 Task: Open a blank google sheet and write heading  Expense ManagerAdd Datesin a column and its values below  '2023-05-01, 2023-05-03, 2023-05-05, 2023-05-10, 2023-05-15, 2023-05-20, 2023-05-25 & 2023-05-31'Add Categories in next column and its values below  Food, Transportation, Utilities, Food, Housing, Entertainment, Utilities & FoodAdd Descriptionsin next column and its values below  Grocery Store, Bus Fare, Internet Bill, Restaurant, Rent, Movie Tickets, Electricity Bill & Grocery StoreAdd Amountin next column and its values below  $50, $5, $60, $30, $800, $20, $70 & $40Save page CashBook analysisbook
Action: Mouse moved to (256, 169)
Screenshot: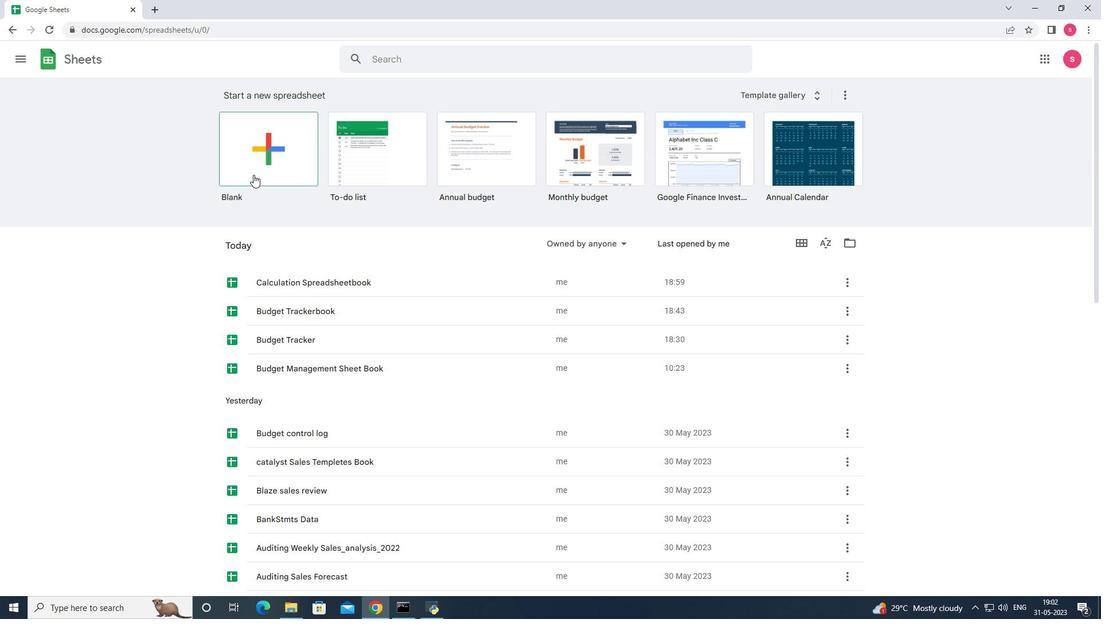 
Action: Mouse pressed left at (256, 169)
Screenshot: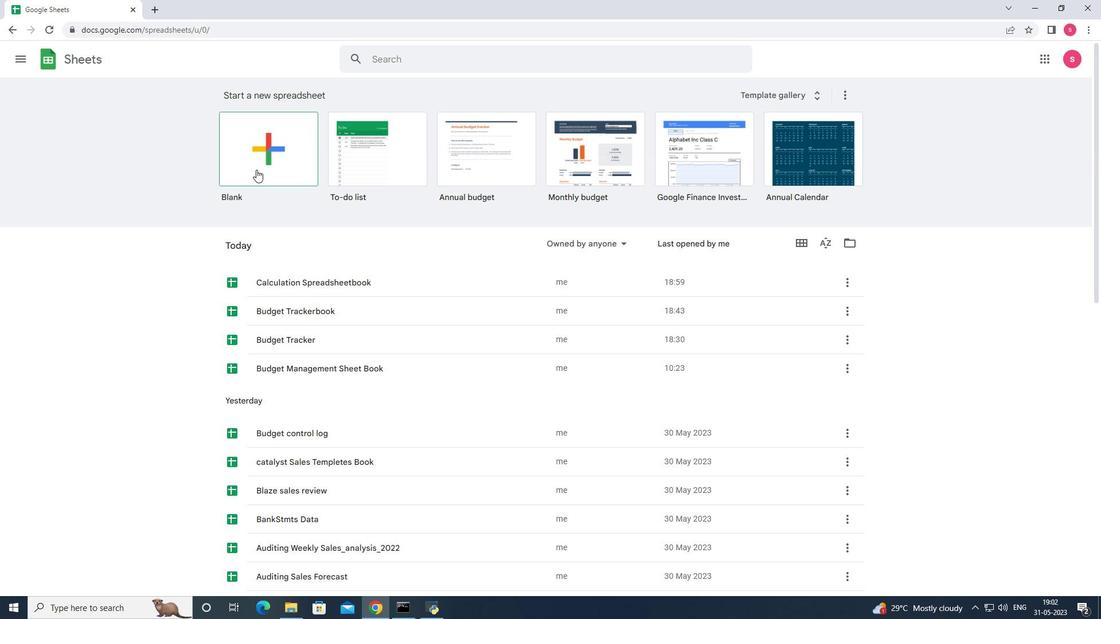 
Action: Key pressed <Key.shift>e<Key.backspace><Key.shift><Key.shift><Key.shift><Key.shift><Key.shift><Key.shift><Key.shift><Key.shift><Key.shift><Key.shift><Key.shift><Key.shift><Key.shift>Expense<Key.space><Key.shift>Manager<Key.enter><Key.shift><Key.shift><Key.shift><Key.shift><Key.shift><Key.shift><Key.shift><Key.shift><Key.shift><Key.shift><Key.shift><Key.shift><Key.shift><Key.shift><Key.shift><Key.shift><Key.shift><Key.shift><Key.shift>Dates<Key.enter>2023-05-01<Key.enter>2023-05-03<Key.enter>2023-05-05<Key.enter>2023-02<Key.backspace>5-10<Key.enter>2023-05-15<Key.enter>2023-05-20<Key.enter>2023-05-0<Key.backspace>25<Key.enter>2023-05-31<Key.enter><Key.right><Key.up><Key.up><Key.up><Key.up><Key.up><Key.up><Key.up><Key.up><Key.up><Key.shift>cat<Key.backspace><Key.backspace><Key.backspace><Key.shift>Categories<Key.down><Key.shift>Food<Key.enter><Key.shift>Transportation<Key.shift><Key.enter><Key.shift>Utilities<Key.enter><Key.shift><Key.shift><Key.shift><Key.shift><Key.shift>Food<Key.enter><Key.shift>Housing<Key.enter><Key.shift><Key.shift>Entertainment<Key.enter><Key.shift><Key.shift><Key.shift><Key.shift><Key.shift><Key.shift><Key.shift><Key.shift><Key.shift><Key.shift>Utilities<Key.enter><Key.shift><Key.shift><Key.shift><Key.shift><Key.shift><Key.shift><Key.shift><Key.shift><Key.shift><Key.shift><Key.shift><Key.shift><Key.shift><Key.shift><Key.shift><Key.shift><Key.shift><Key.shift><Key.shift><Key.shift><Key.shift><Key.shift><Key.shift><Key.shift><Key.shift><Key.shift><Key.shift><Key.shift><Key.shift><Key.shift><Key.shift><Key.shift><Key.shift><Key.shift><Key.shift><Key.shift>Food<Key.right><Key.up><Key.up><Key.up><Key.up><Key.up><Key.up><Key.up><Key.up><Key.shift>Descriptions<Key.down><Key.shift><Key.shift><Key.shift><Key.shift><Key.shift><Key.shift><Key.shift><Key.shift><Key.shift><Key.shift>Grocery<Key.space><Key.shift><Key.shift><Key.shift>Store<Key.enter><Key.shift><Key.shift>Bus<Key.space><Key.shift>Fare<Key.enter><Key.shift><Key.shift>Internet<Key.space><Key.shift>Bill<Key.enter><Key.shift><Key.shift><Key.shift><Key.shift><Key.shift>Restaurant<Key.enter><Key.shift><Key.shift><Key.shift><Key.shift><Key.shift><Key.shift><Key.shift>Rent<Key.enter><Key.shift>Movie<Key.space><Key.shift>Tickets<Key.enter><Key.shift><Key.shift><Key.shift><Key.shift><Key.shift><Key.shift><Key.shift><Key.shift><Key.shift><Key.shift><Key.shift><Key.shift><Key.shift><Key.shift><Key.shift><Key.shift><Key.shift><Key.shift><Key.shift><Key.shift><Key.shift><Key.shift><Key.shift><Key.shift><Key.shift><Key.shift><Key.shift><Key.shift><Key.shift><Key.shift><Key.shift><Key.shift><Key.shift><Key.shift><Key.shift><Key.shift><Key.shift><Key.shift>Electricity<Key.space><Key.shift>Bill<Key.enter><Key.shift><Key.shift><Key.shift><Key.shift><Key.shift><Key.shift><Key.shift><Key.shift><Key.shift><Key.shift><Key.shift><Key.shift><Key.shift><Key.shift><Key.shift><Key.shift><Key.shift><Key.shift>Grocery<Key.space><Key.shift>Store<Key.right><Key.up><Key.up><Key.up><Key.up><Key.up><Key.up><Key.up><Key.up><Key.shift>Amount<Key.down>50<Key.enter>5<Key.enter>60<Key.enter>30<Key.enter>800<Key.enter>20<Key.enter>70<Key.enter>40
Screenshot: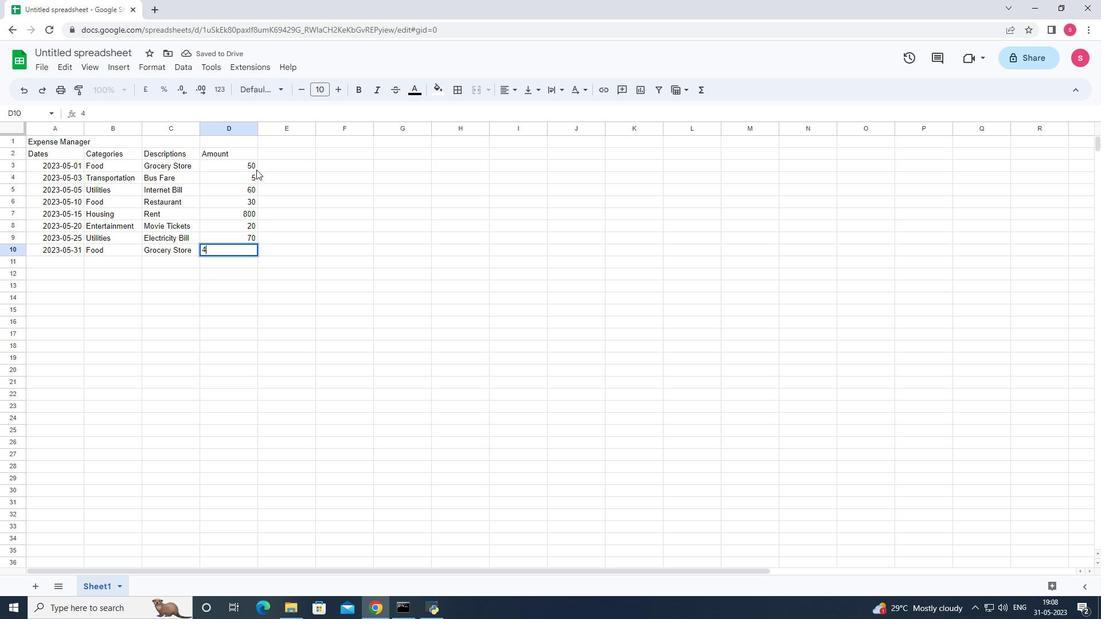 
Action: Mouse moved to (367, 267)
Screenshot: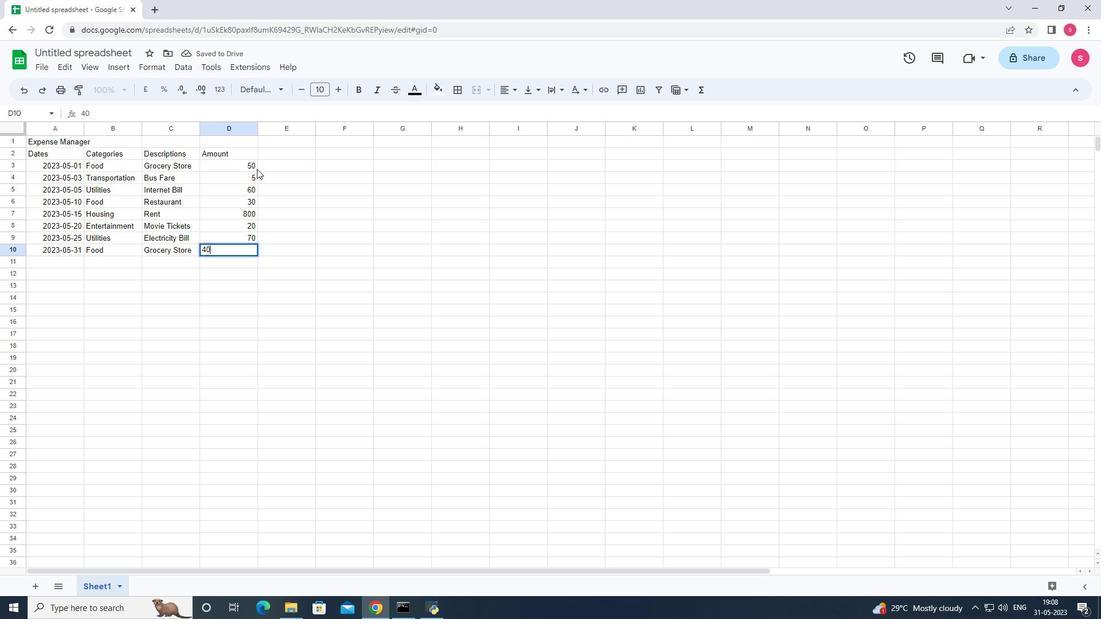 
Action: Mouse pressed left at (367, 267)
Screenshot: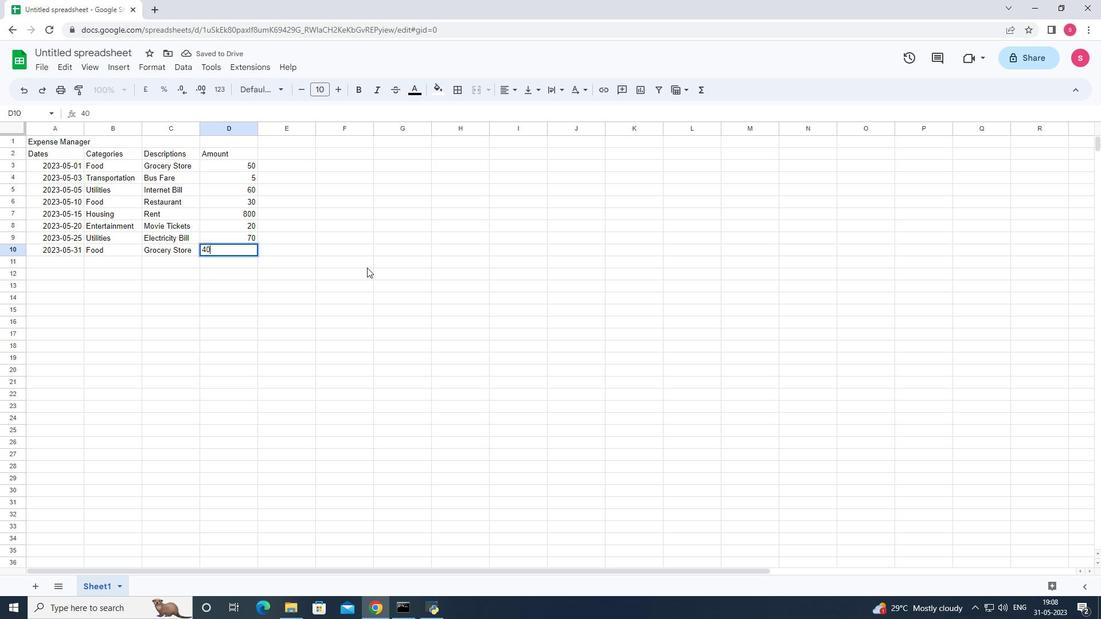 
Action: Mouse moved to (223, 168)
Screenshot: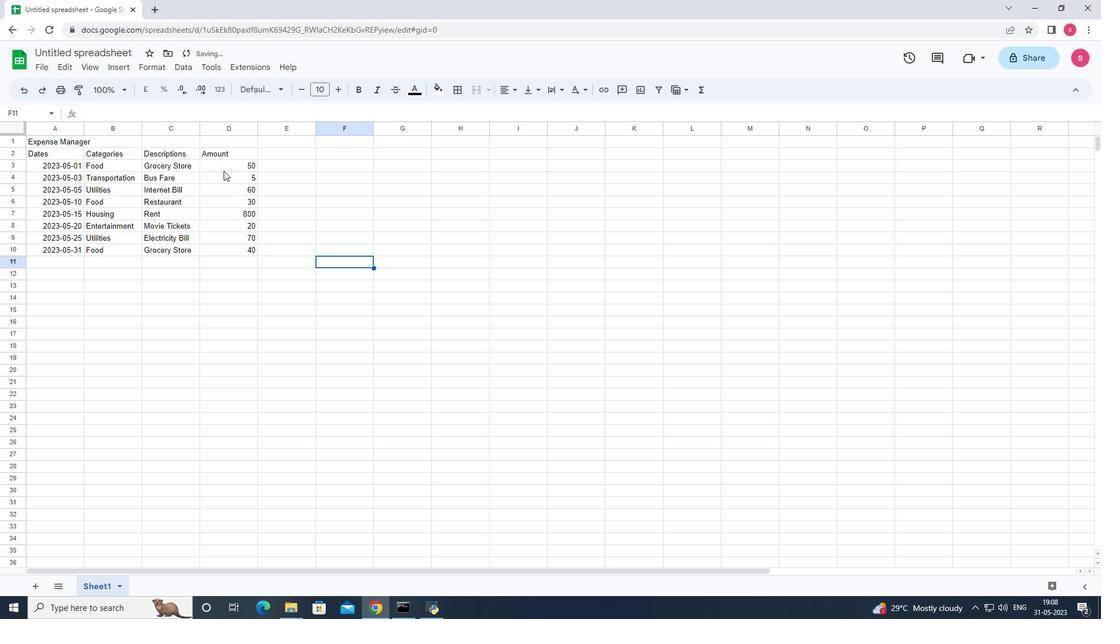 
Action: Mouse pressed left at (223, 168)
Screenshot: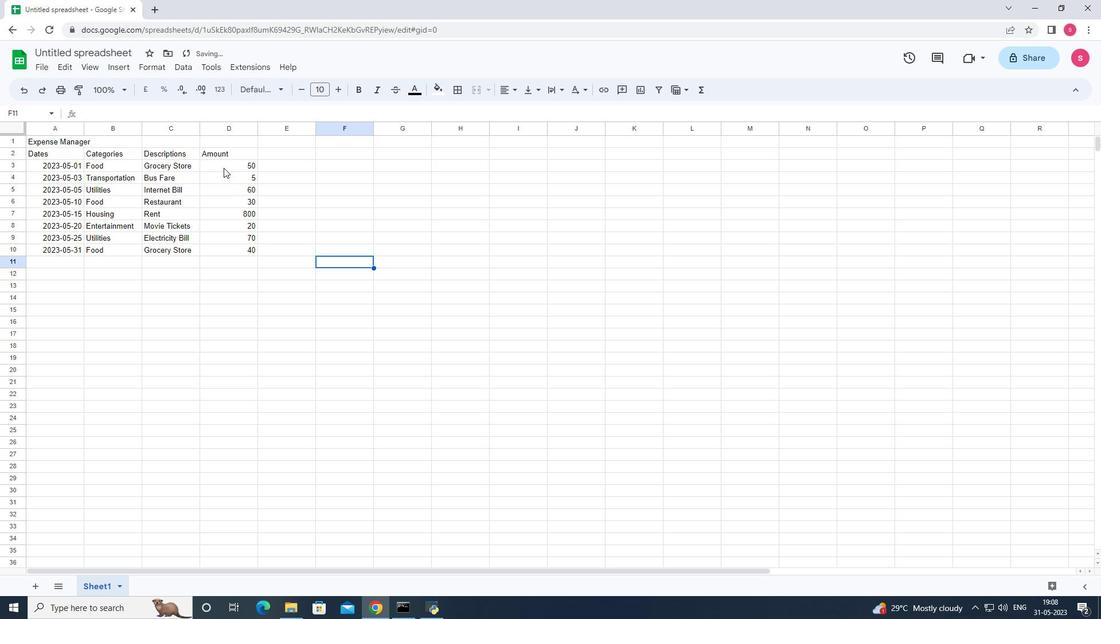 
Action: Mouse moved to (144, 68)
Screenshot: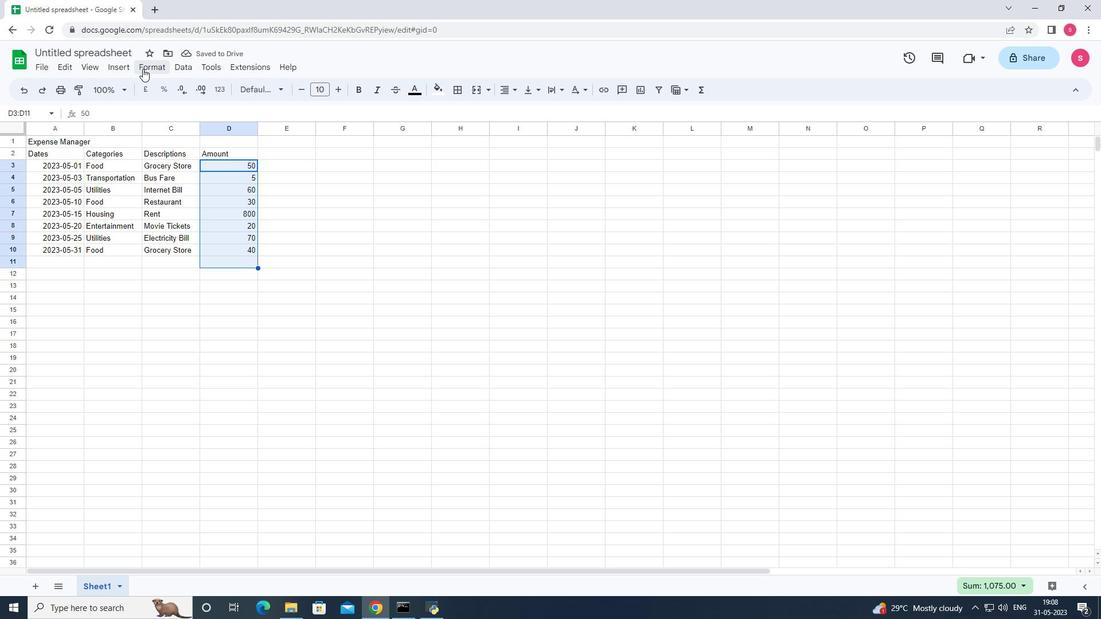 
Action: Mouse pressed left at (144, 68)
Screenshot: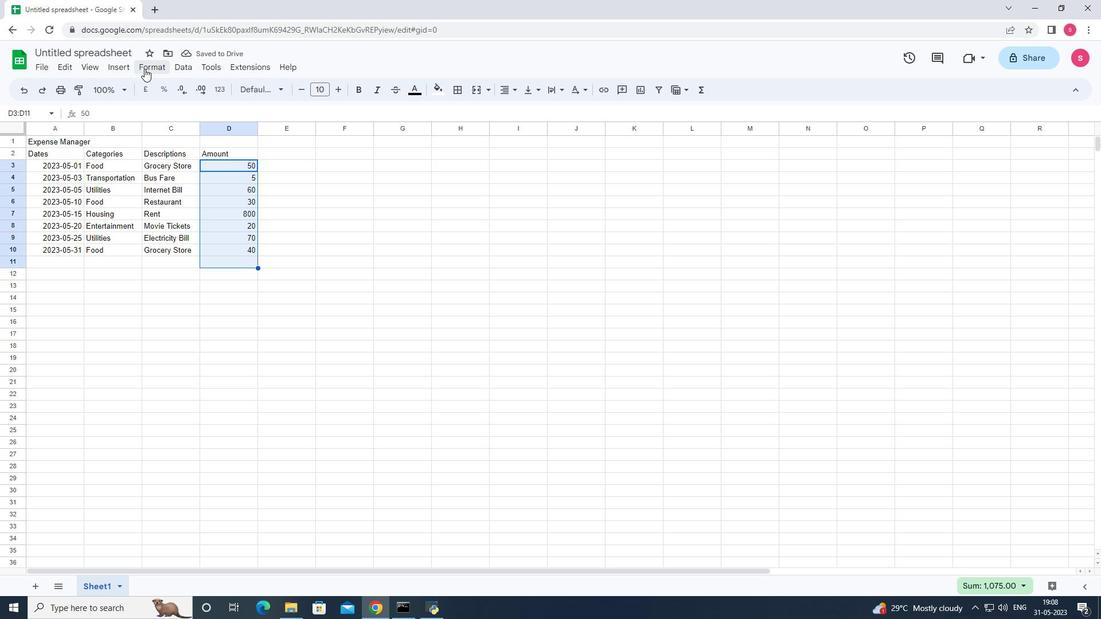 
Action: Mouse moved to (193, 119)
Screenshot: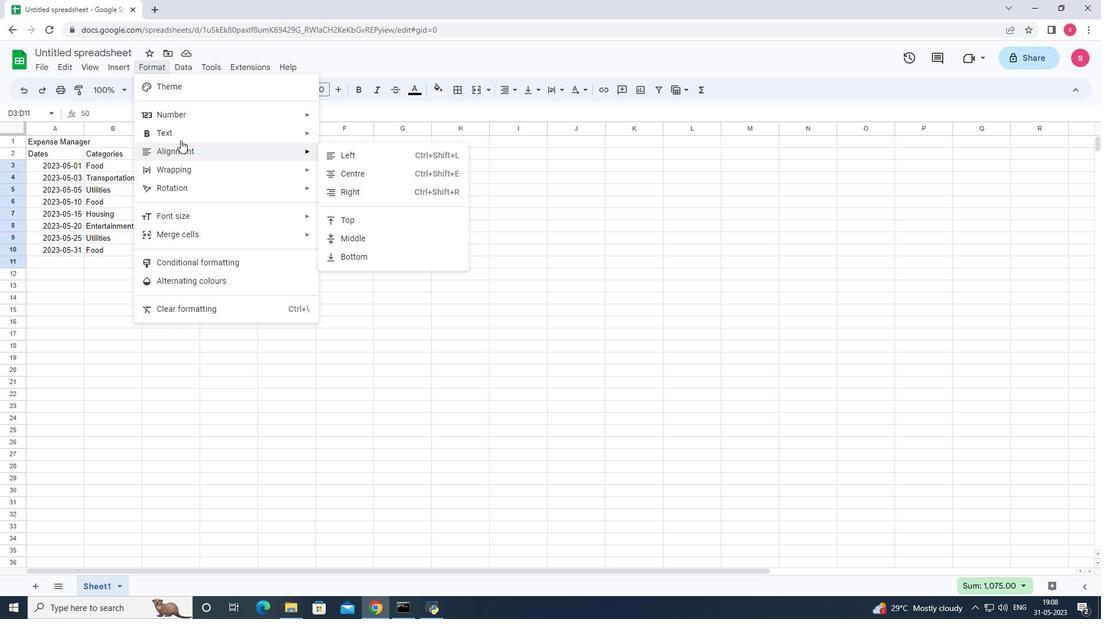 
Action: Mouse pressed left at (193, 119)
Screenshot: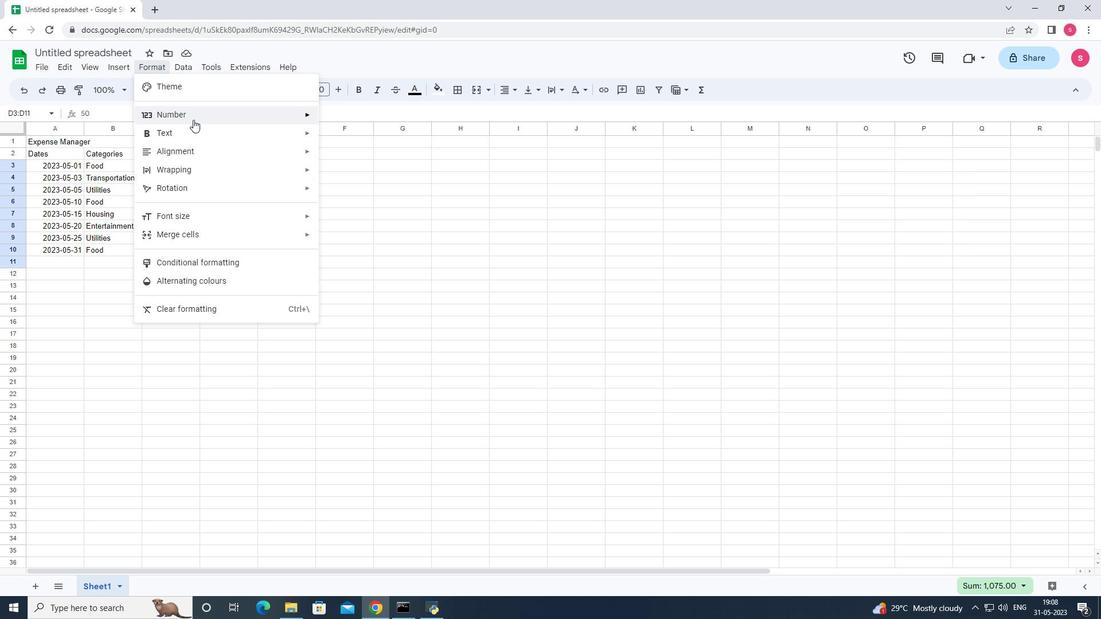 
Action: Mouse moved to (395, 460)
Screenshot: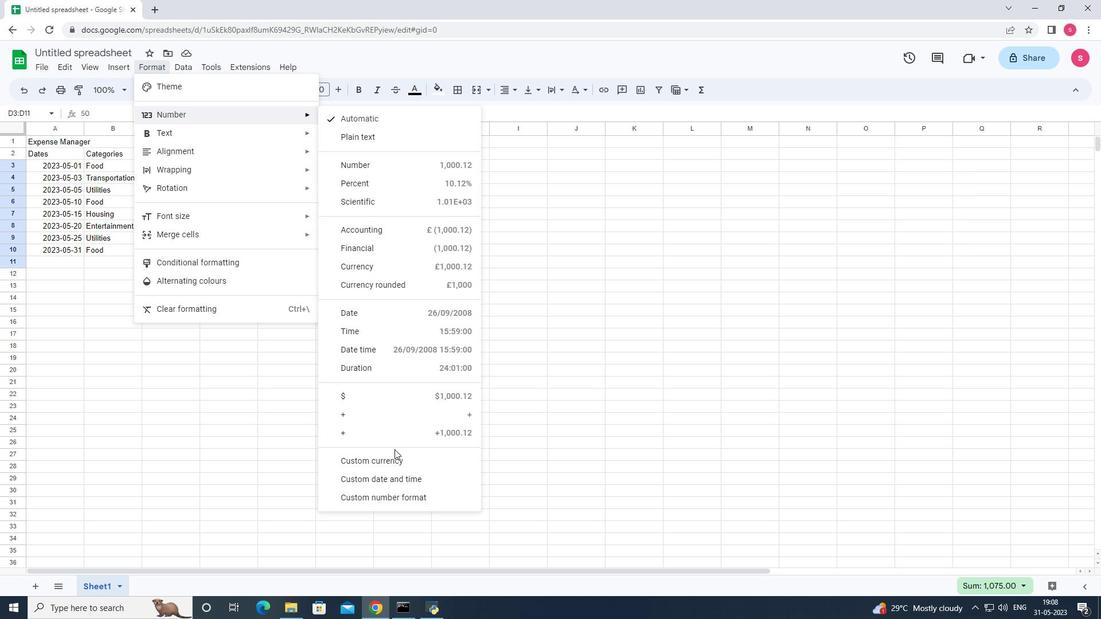 
Action: Mouse pressed left at (395, 460)
Screenshot: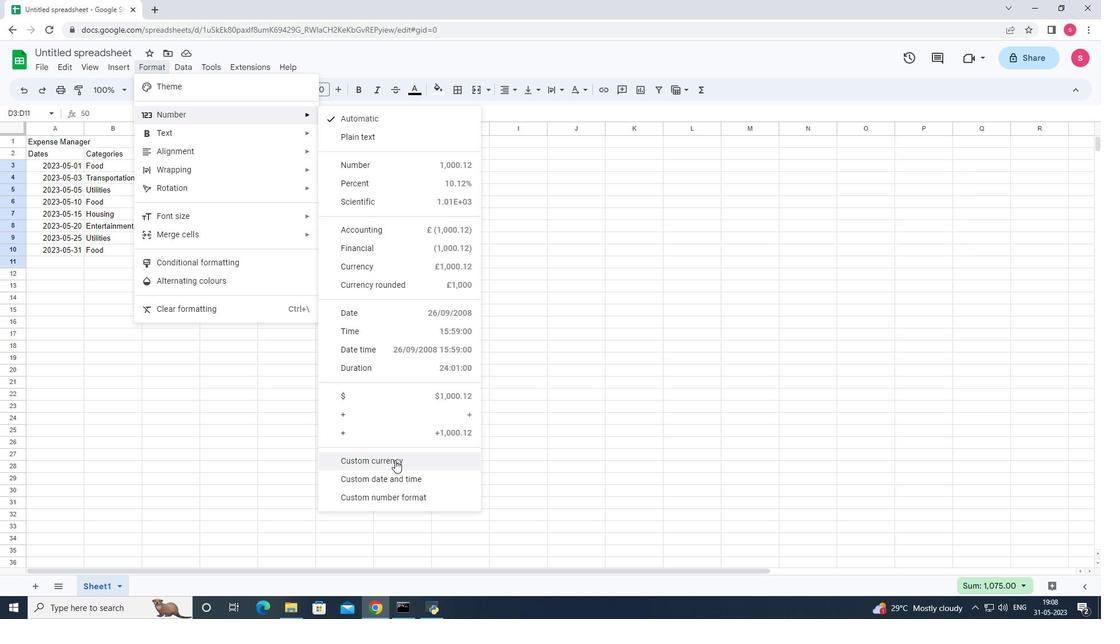 
Action: Mouse moved to (535, 245)
Screenshot: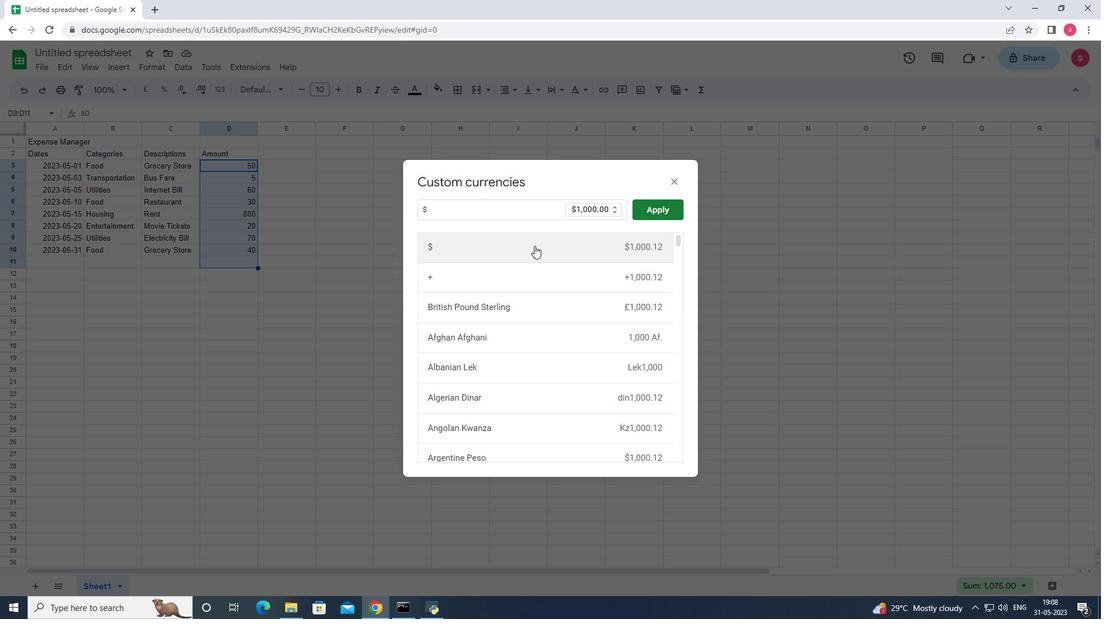 
Action: Mouse pressed left at (535, 245)
Screenshot: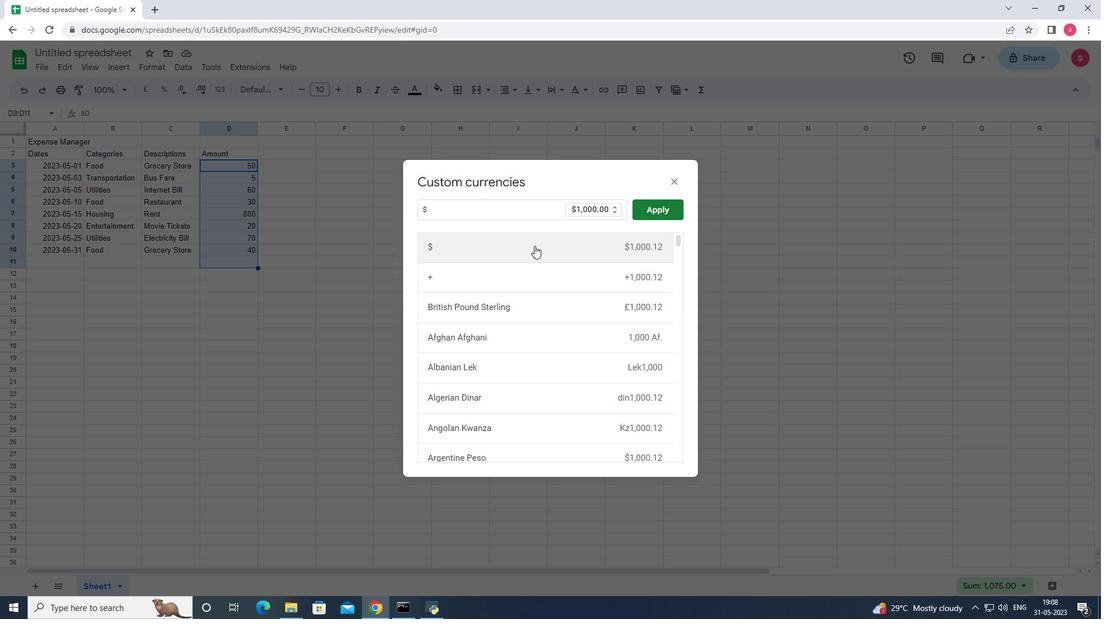 
Action: Mouse moved to (643, 215)
Screenshot: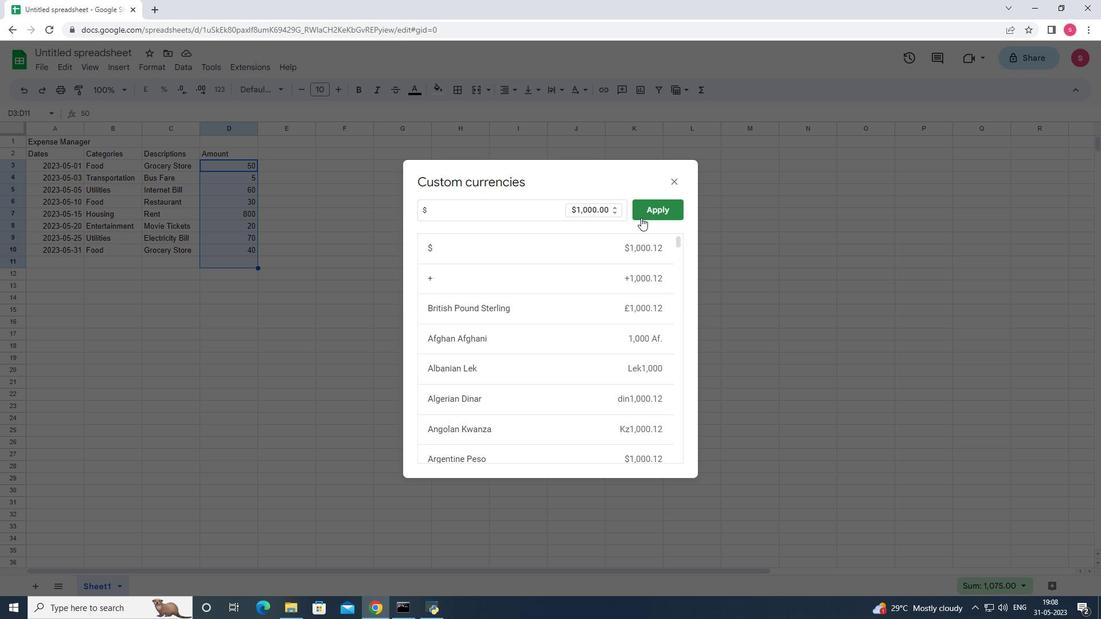 
Action: Mouse pressed left at (643, 215)
Screenshot: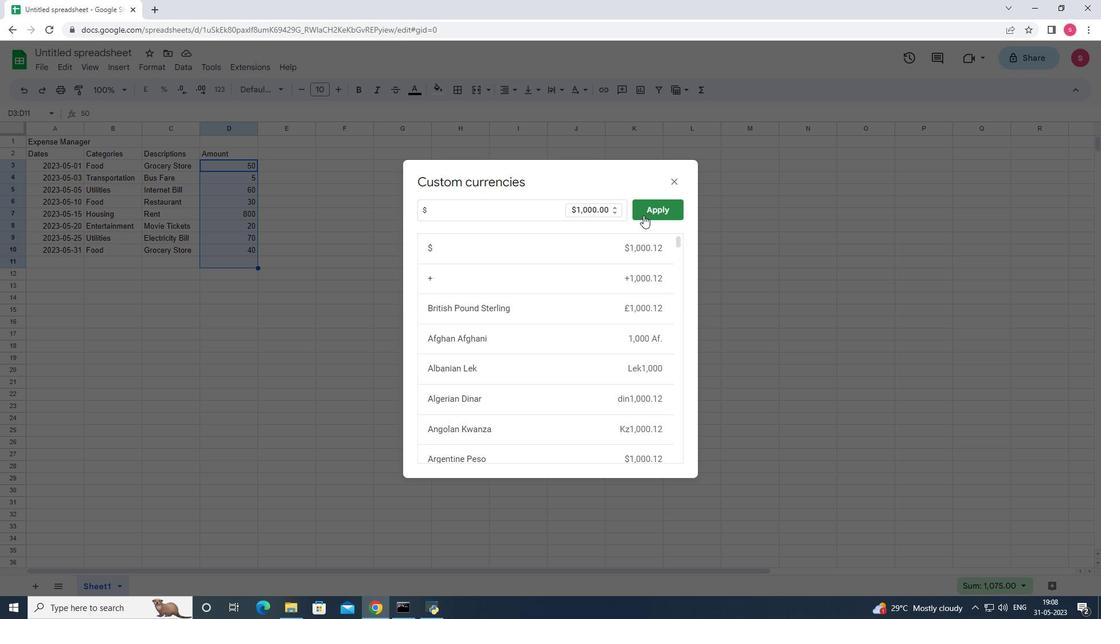 
Action: Mouse moved to (445, 335)
Screenshot: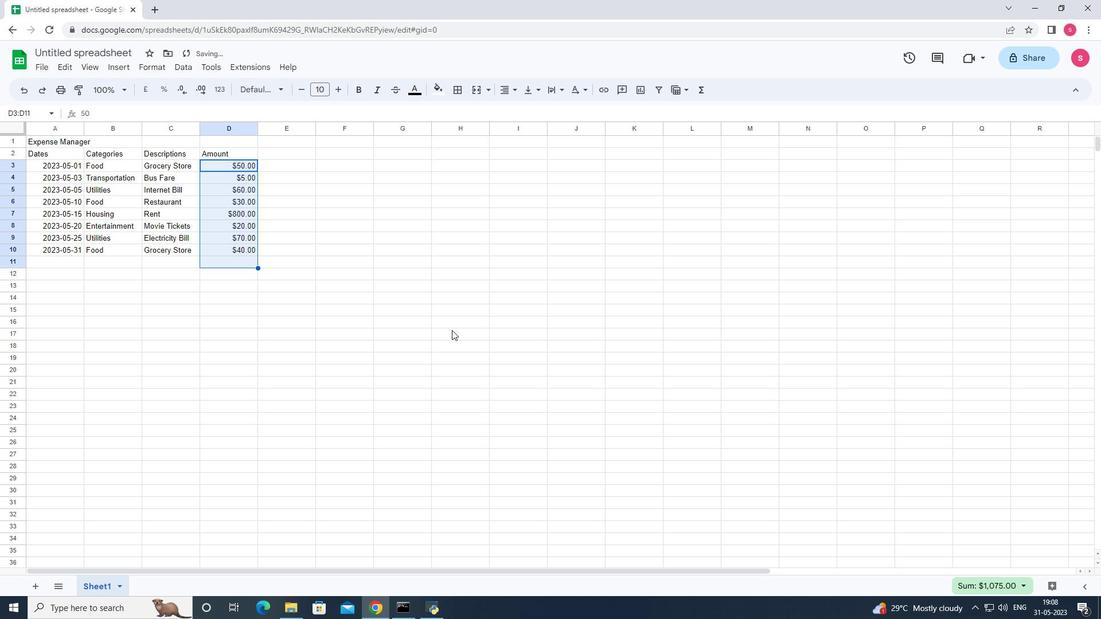 
Action: Mouse pressed left at (445, 335)
Screenshot: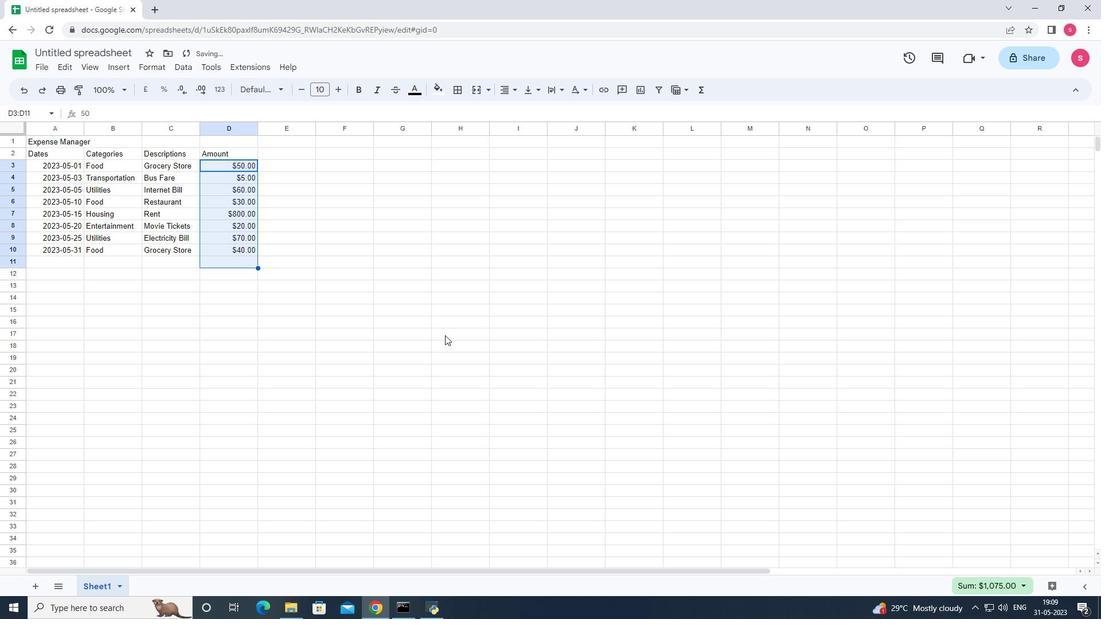 
Action: Mouse moved to (80, 45)
Screenshot: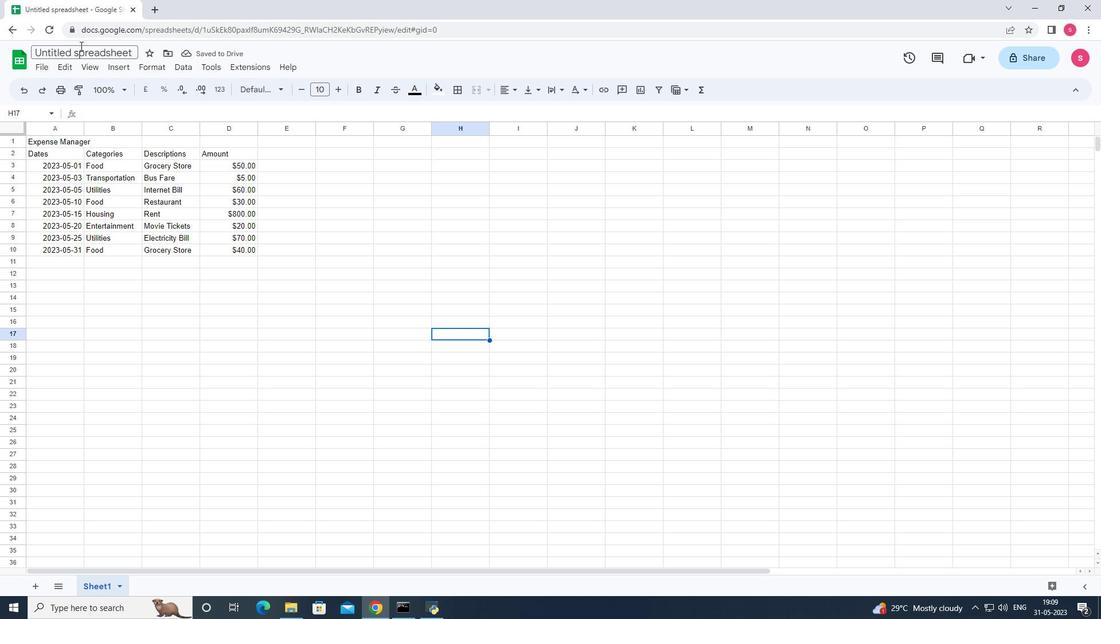 
Action: Mouse pressed left at (80, 45)
Screenshot: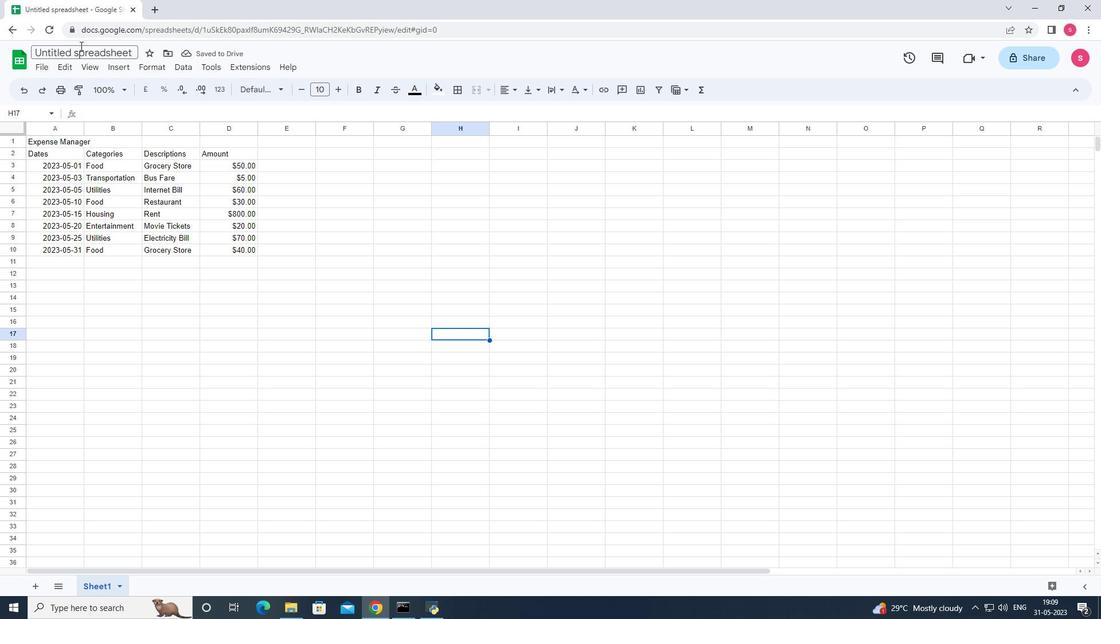 
Action: Mouse moved to (88, 55)
Screenshot: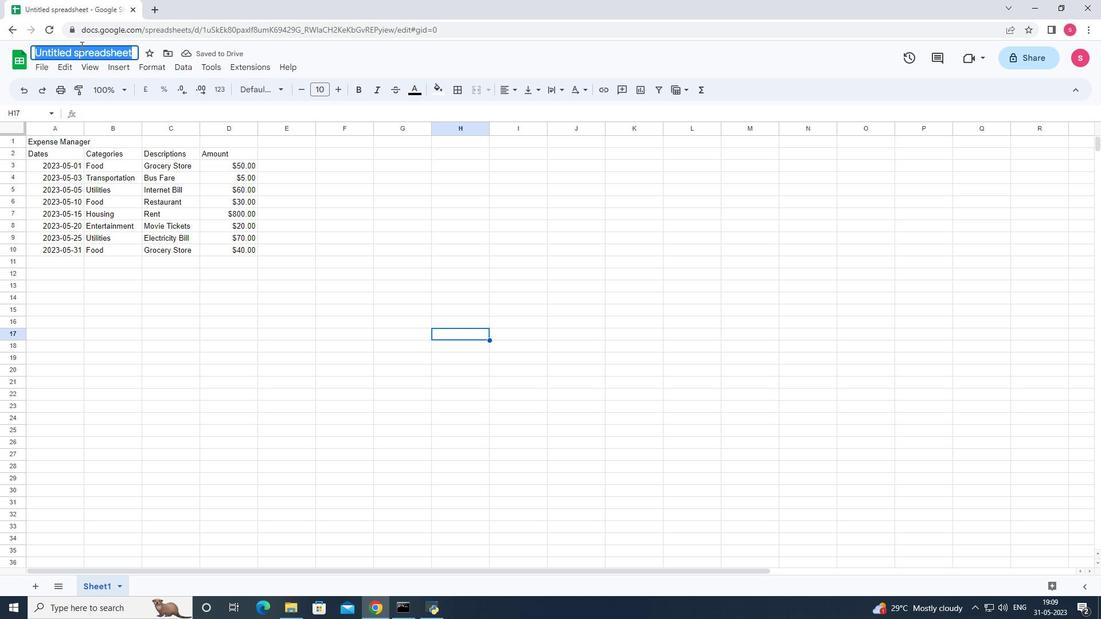 
Action: Key pressed <Key.backspace><Key.shift>Cash<Key.shift>Book<Key.space>analysisbook
Screenshot: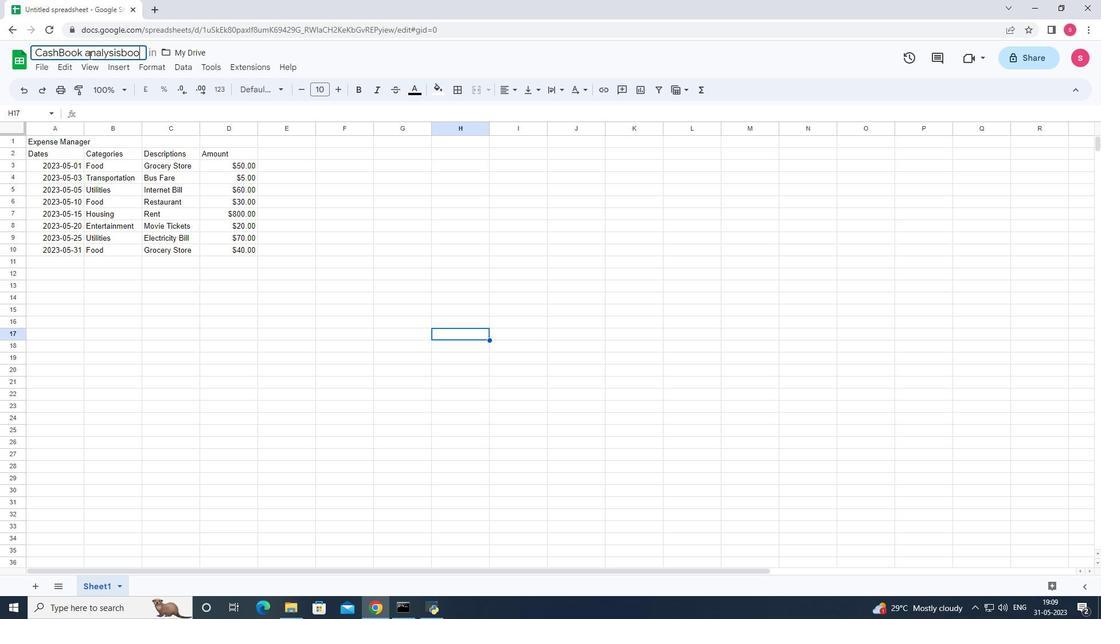 
Action: Mouse moved to (330, 287)
Screenshot: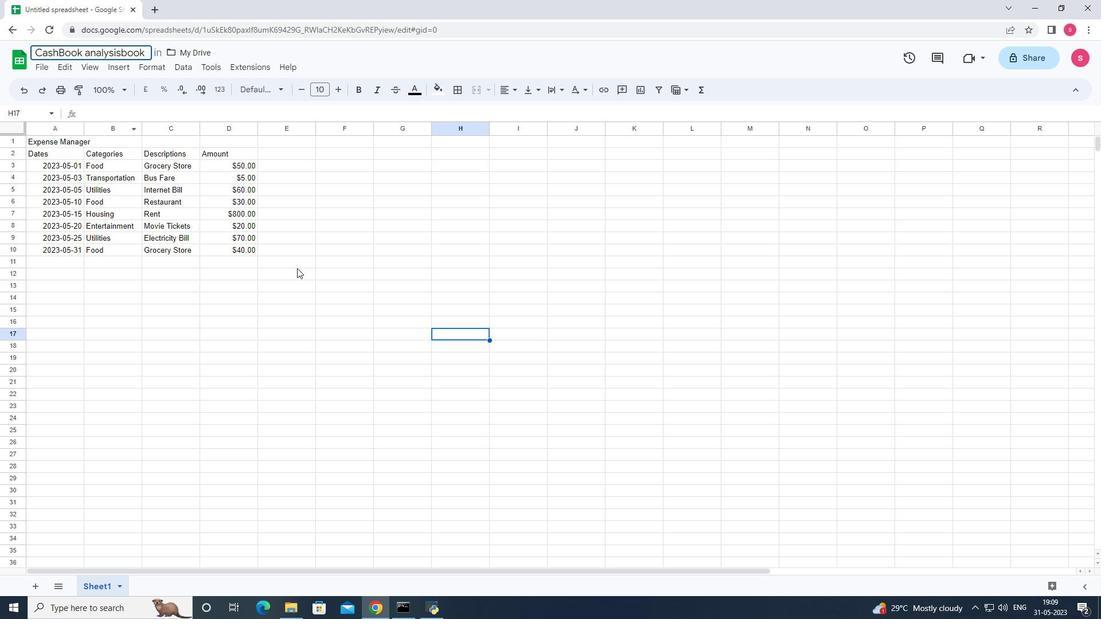 
Action: Mouse pressed left at (330, 287)
Screenshot: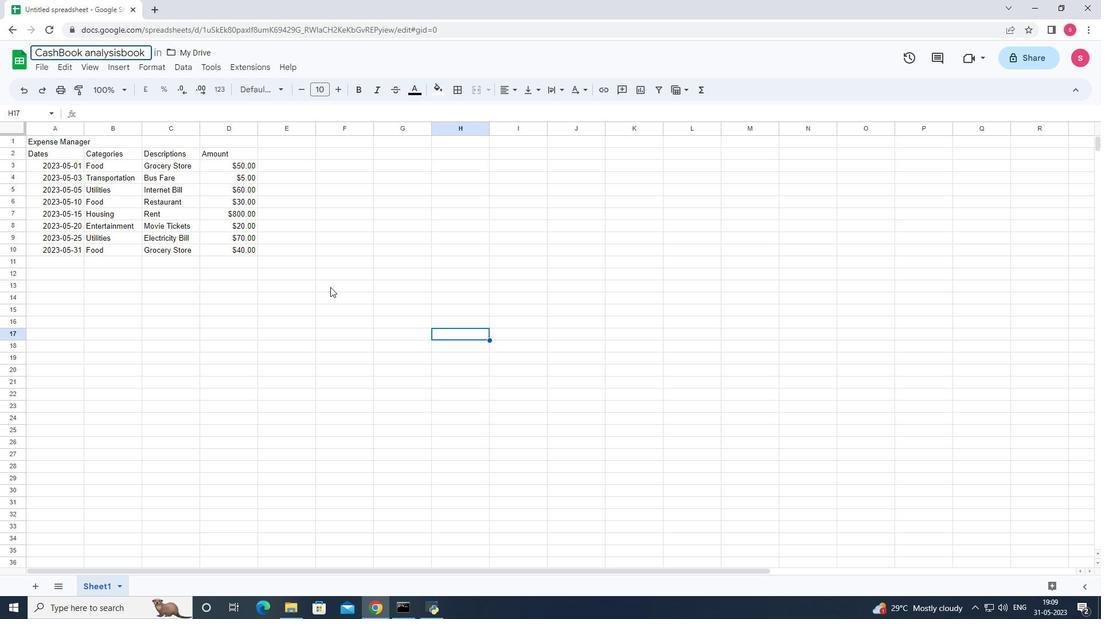 
Action: Mouse moved to (274, 308)
Screenshot: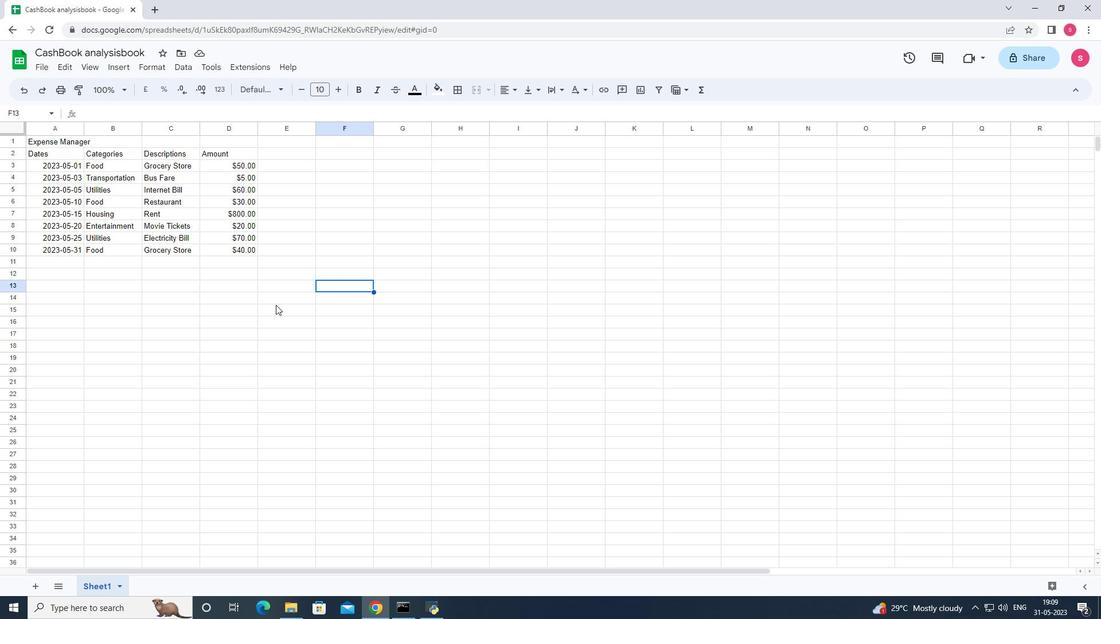 
Action: Key pressed ctrl+S
Screenshot: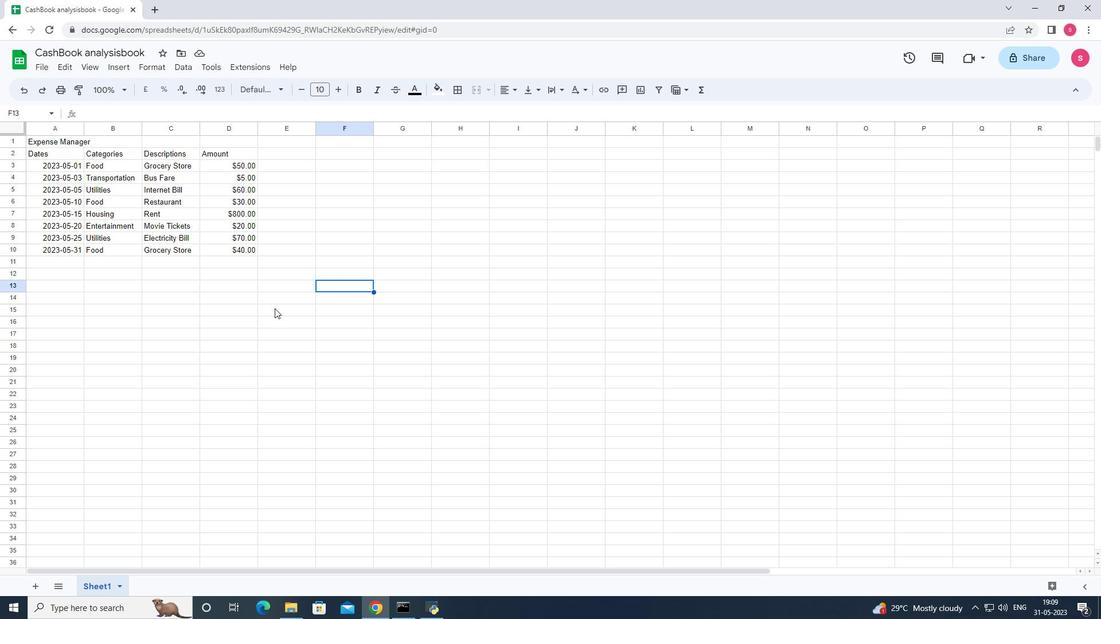 
Action: Mouse moved to (268, 313)
Screenshot: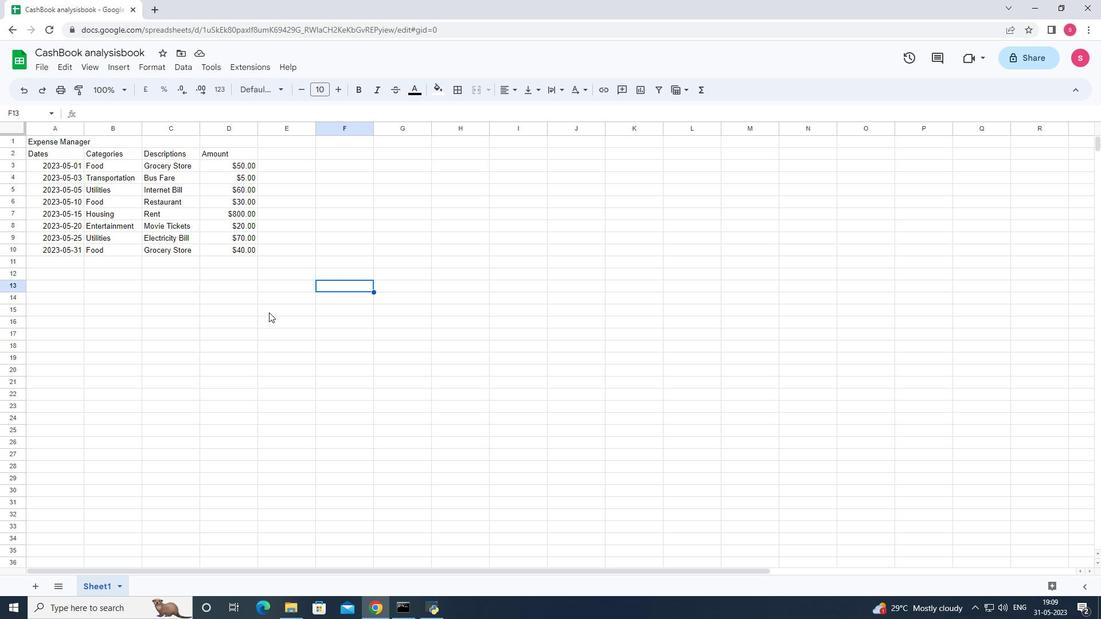 
